 Task: Add a signature Gavin Kelly containing With sincere appreciation and best wishes, Gavin Kelly to email address softage.8@softage.net and add a folder Beauty
Action: Mouse moved to (318, 556)
Screenshot: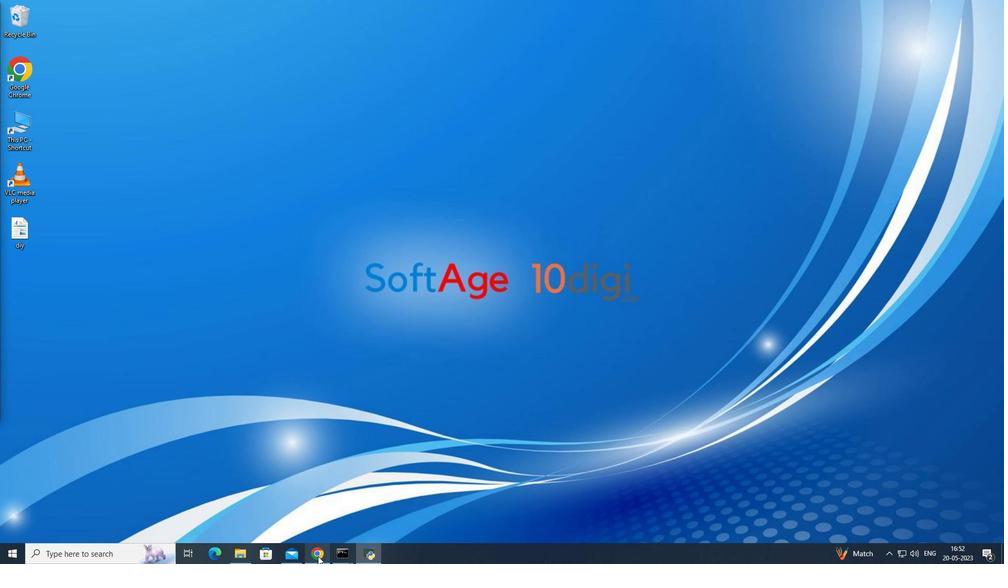 
Action: Mouse pressed left at (318, 556)
Screenshot: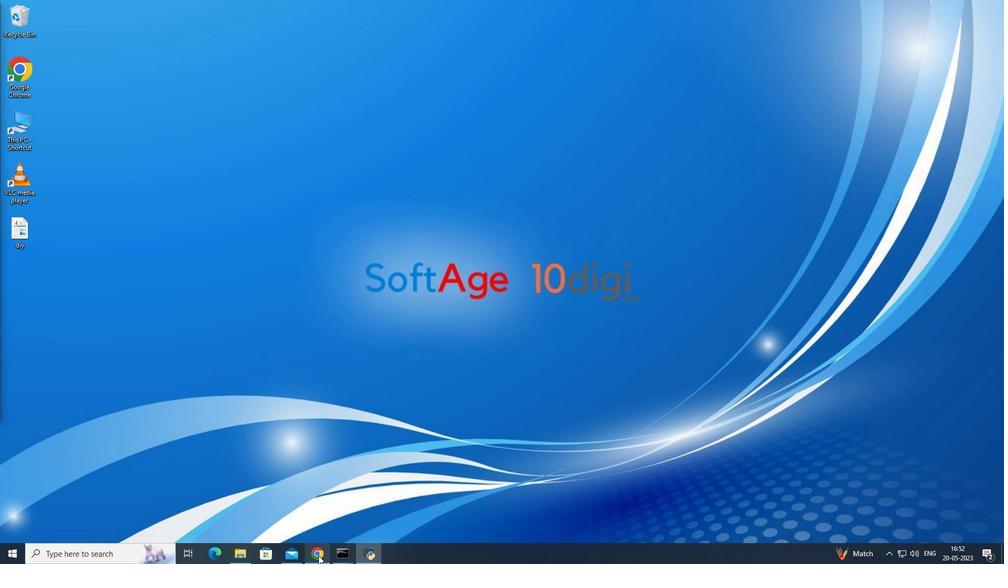 
Action: Mouse moved to (87, 92)
Screenshot: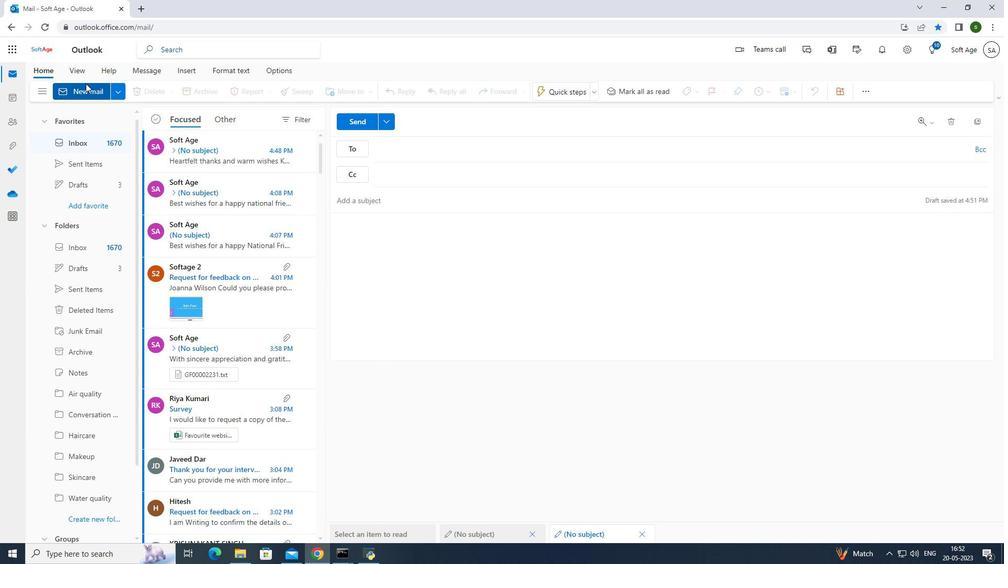 
Action: Mouse pressed left at (87, 92)
Screenshot: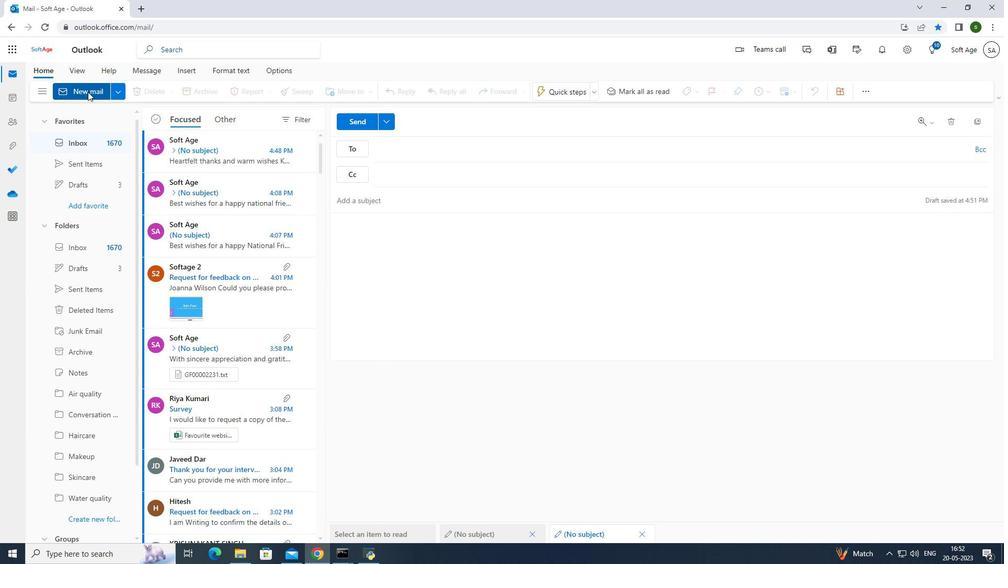 
Action: Mouse moved to (684, 94)
Screenshot: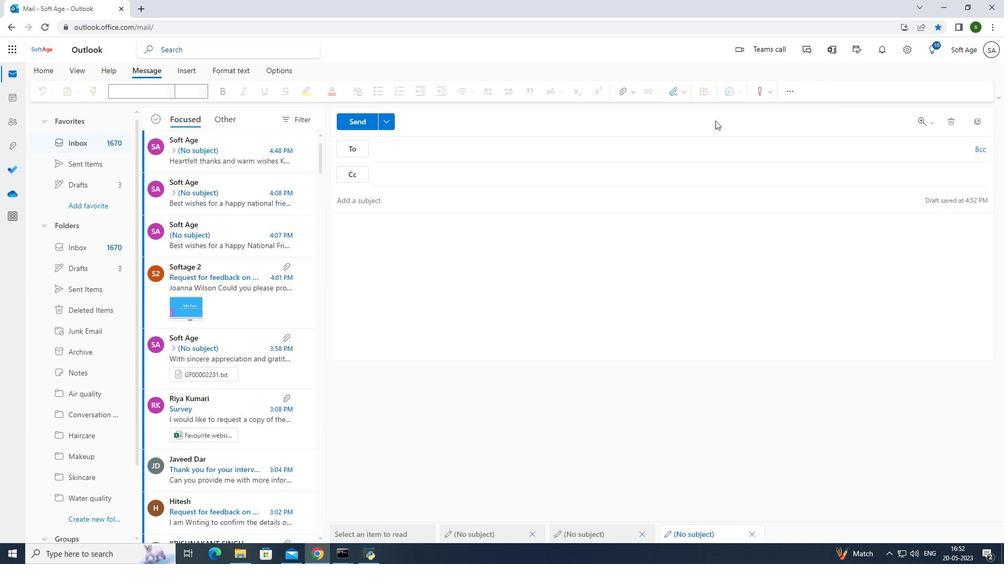 
Action: Mouse pressed left at (684, 94)
Screenshot: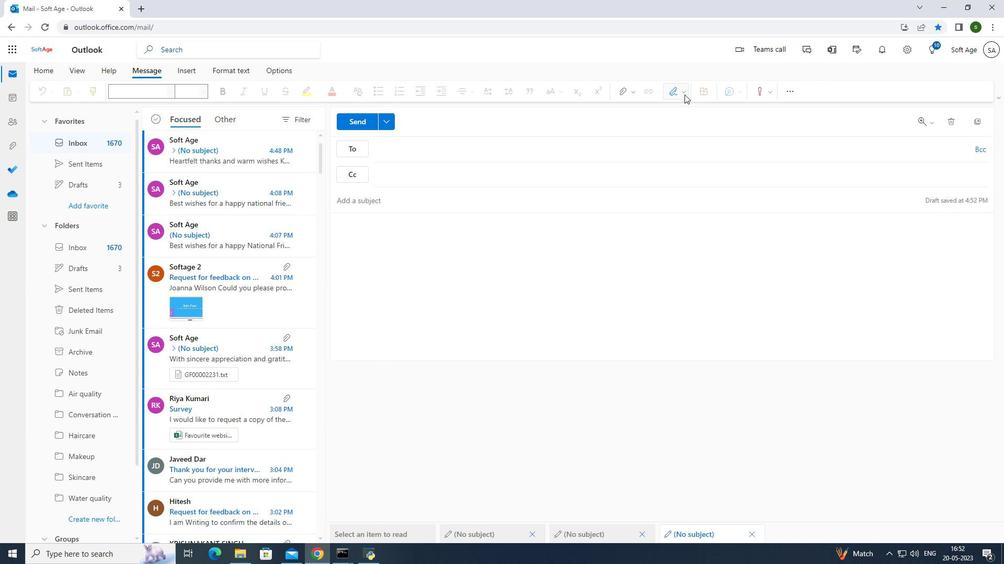 
Action: Mouse moved to (661, 153)
Screenshot: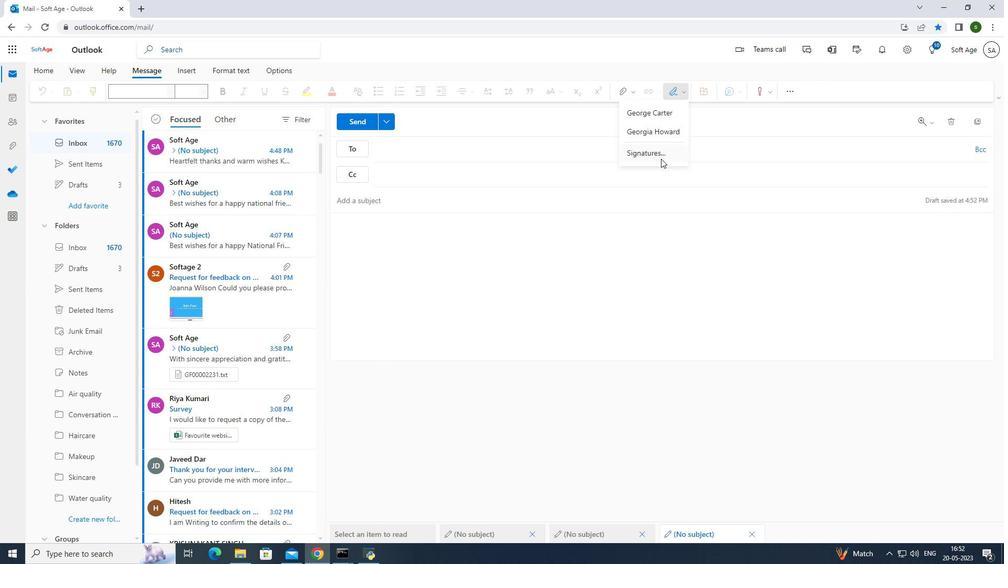 
Action: Mouse pressed left at (661, 153)
Screenshot: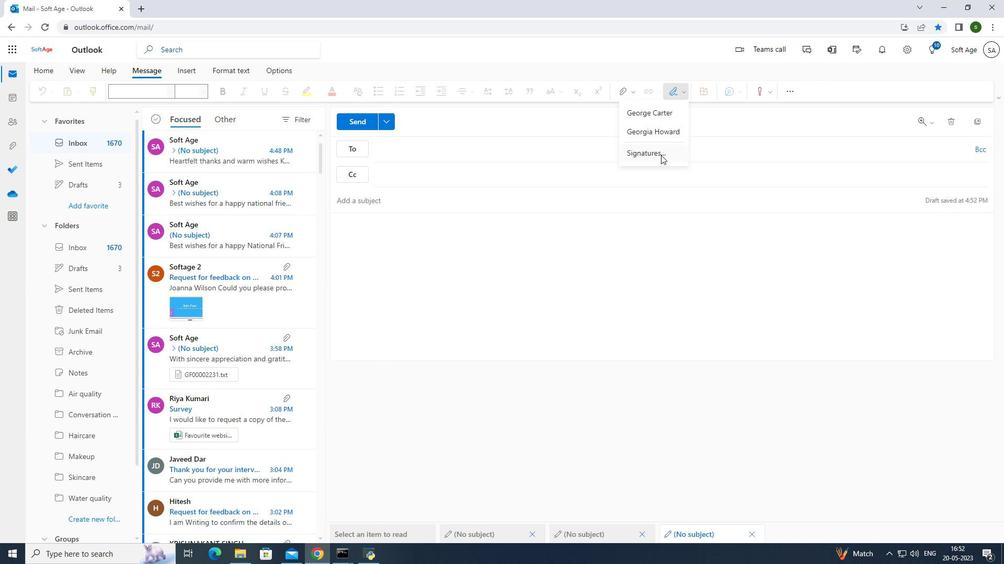 
Action: Mouse moved to (481, 174)
Screenshot: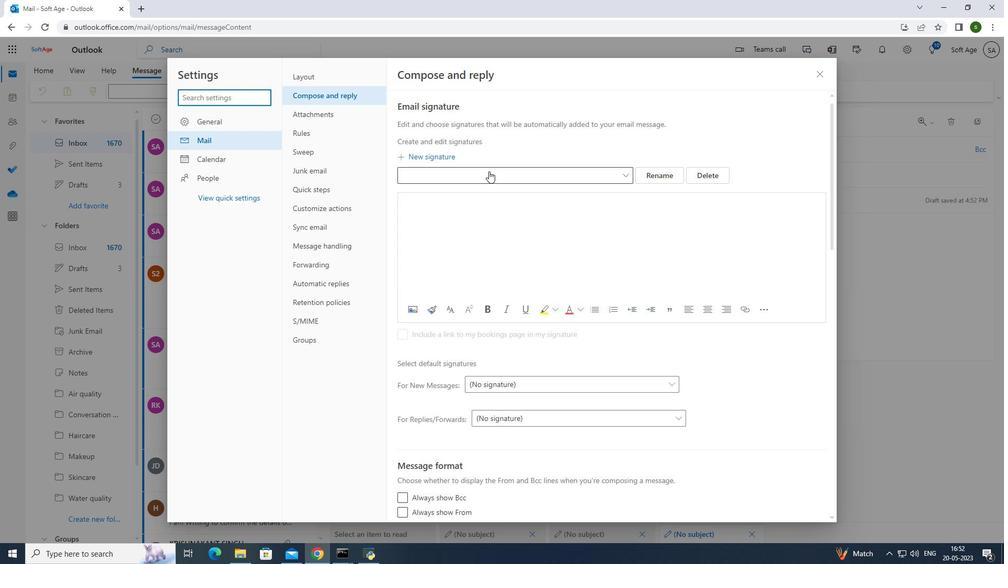 
Action: Mouse pressed left at (481, 174)
Screenshot: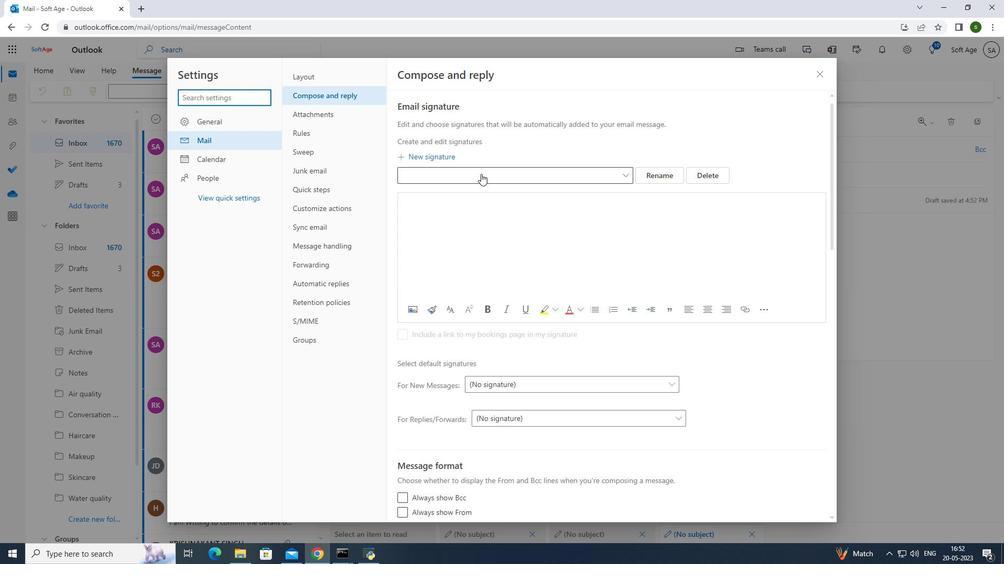 
Action: Mouse moved to (480, 174)
Screenshot: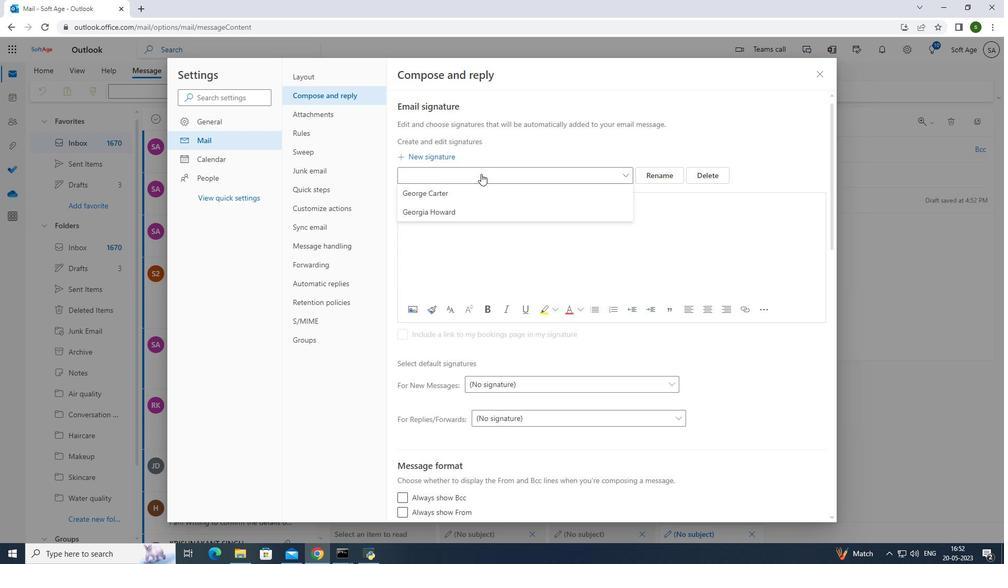 
Action: Key pressed <Key.caps_lock>G<Key.caps_lock>avin<Key.space><Key.caps_lock>K
Screenshot: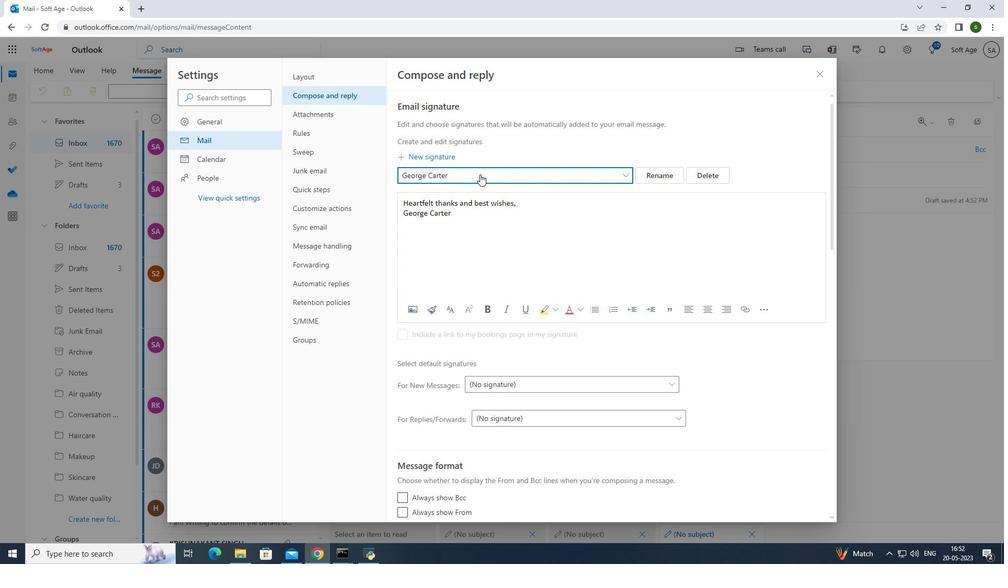 
Action: Mouse moved to (650, 178)
Screenshot: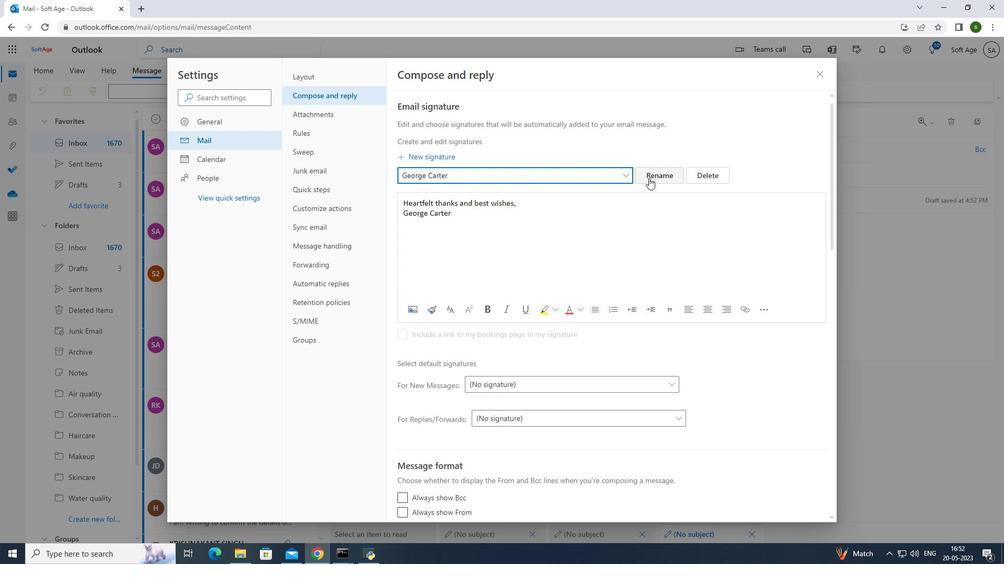 
Action: Mouse pressed left at (650, 178)
Screenshot: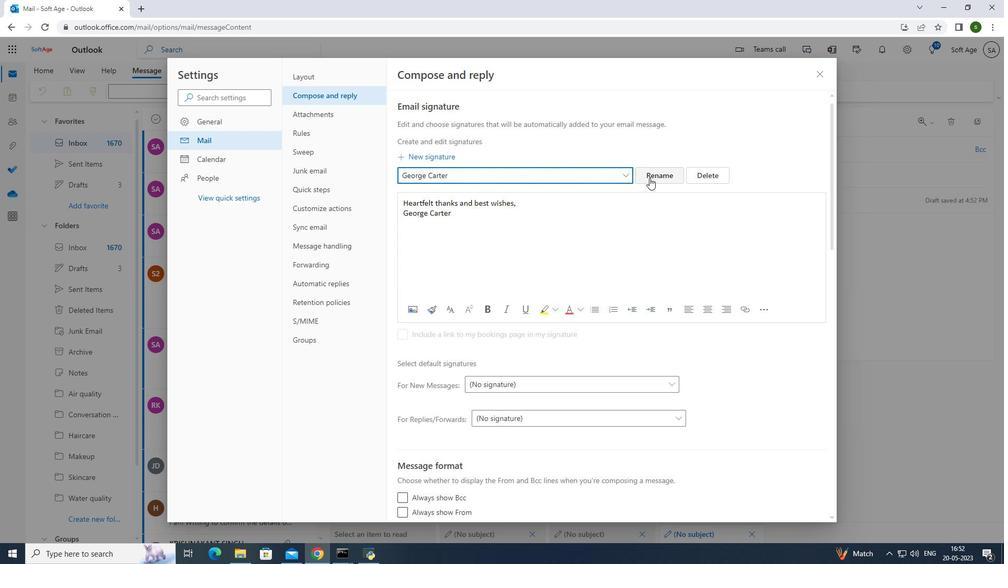 
Action: Mouse moved to (493, 177)
Screenshot: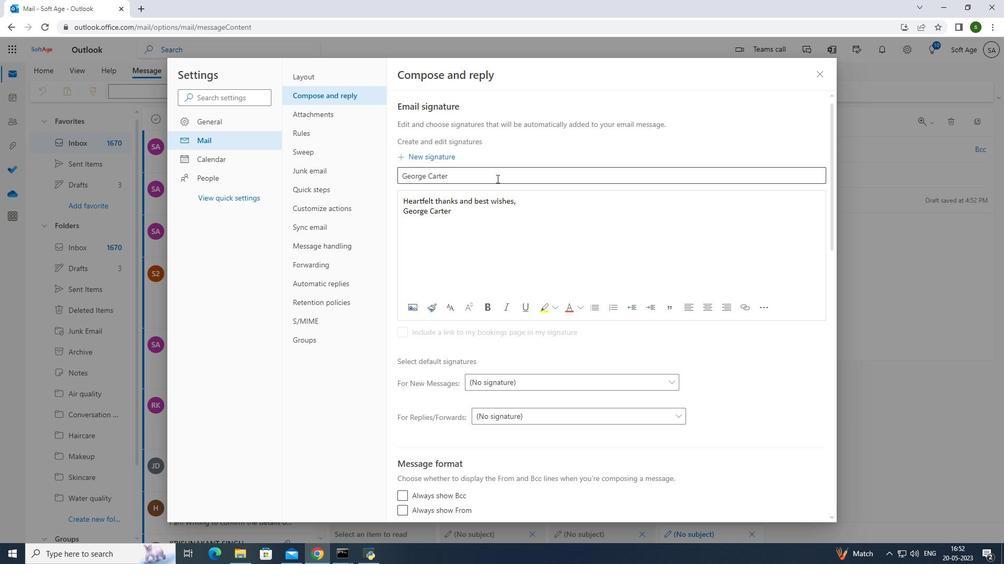 
Action: Mouse pressed left at (493, 177)
Screenshot: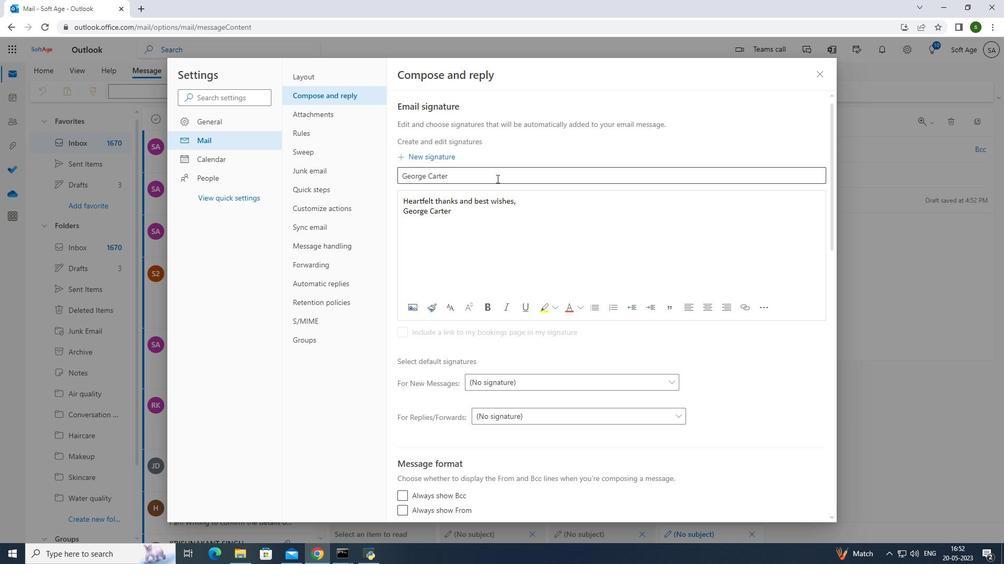 
Action: Mouse moved to (392, 175)
Screenshot: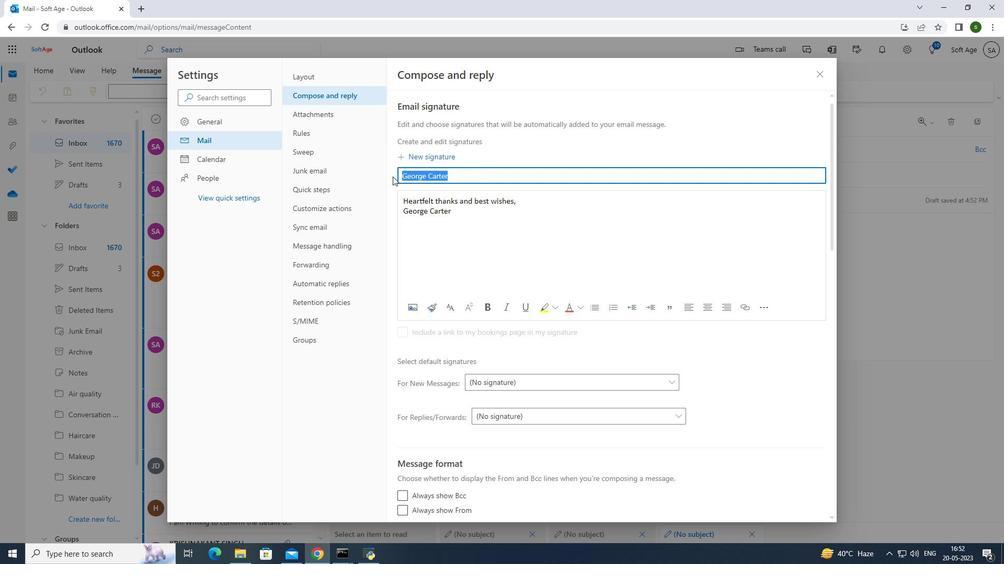 
Action: Key pressed <Key.caps_lock>g<Key.caps_lock><Key.backspace>G<Key.caps_lock>avin<Key.space>k<Key.caps_lock>ELLY<Key.backspace><Key.backspace><Key.backspace><Key.backspace><Key.backspace>K<Key.caps_lock>elly
Screenshot: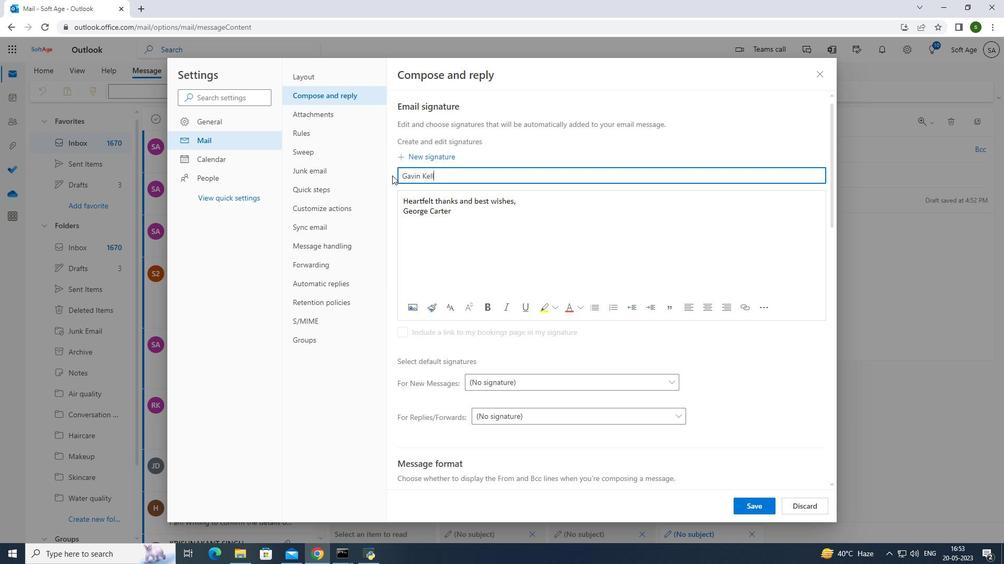 
Action: Mouse moved to (473, 211)
Screenshot: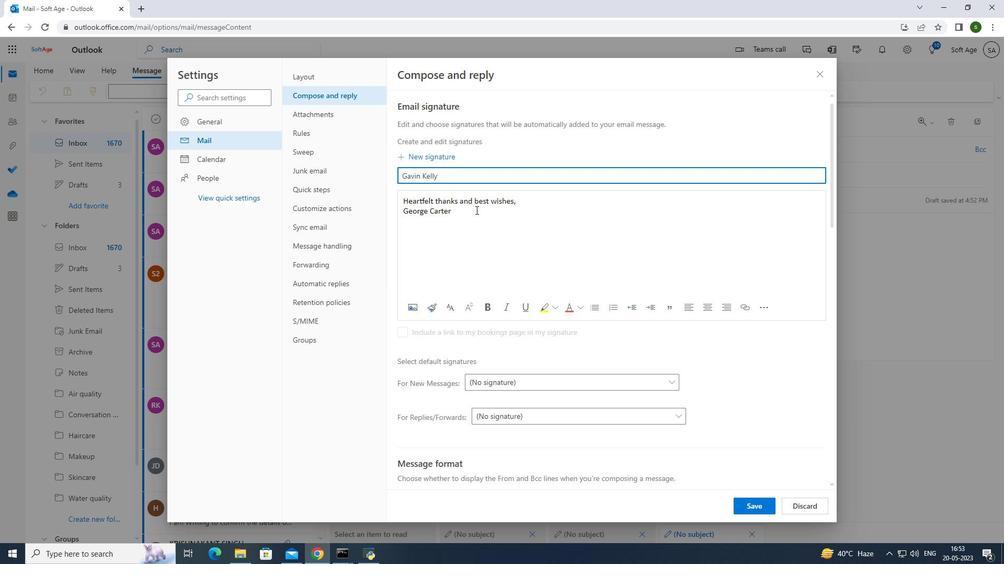 
Action: Mouse pressed left at (474, 211)
Screenshot: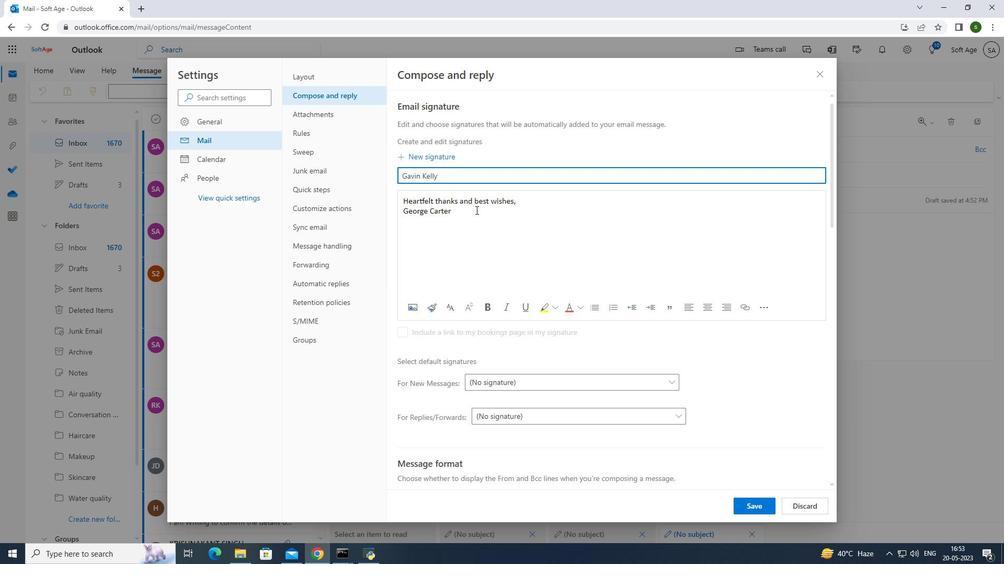 
Action: Mouse moved to (389, 193)
Screenshot: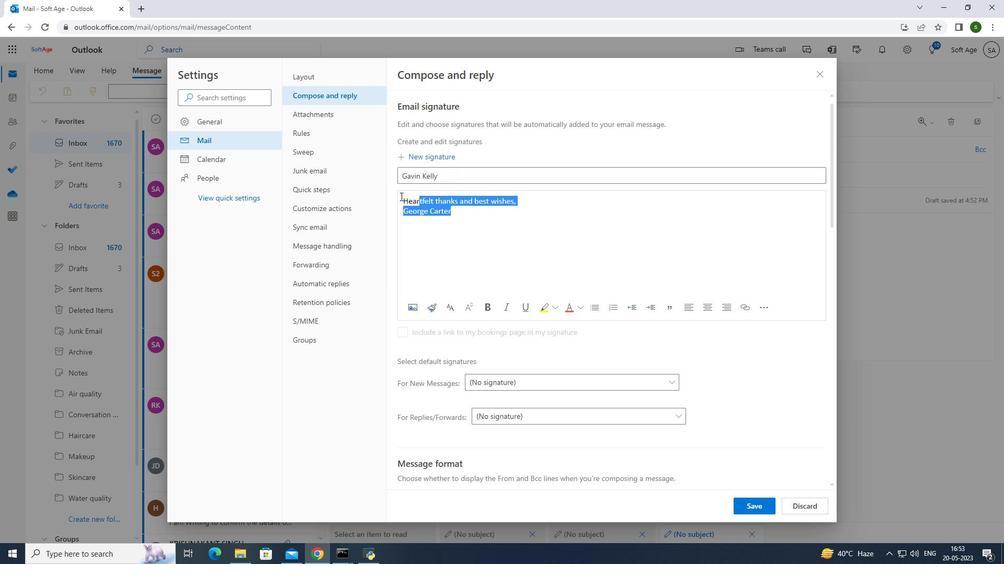 
Action: Key pressed <Key.backspace><Key.caps_lock>W<Key.caps_lock>ith<Key.space><Key.caps_lock>S<Key.caps_lock>incere<Key.space>appreciation<Key.space>and<Key.space>best<Key.space>wishes,<Key.enter><Key.caps_lock>G<Key.caps_lock>avin<Key.space><Key.caps_lock>K<Key.caps_lock>elly
Screenshot: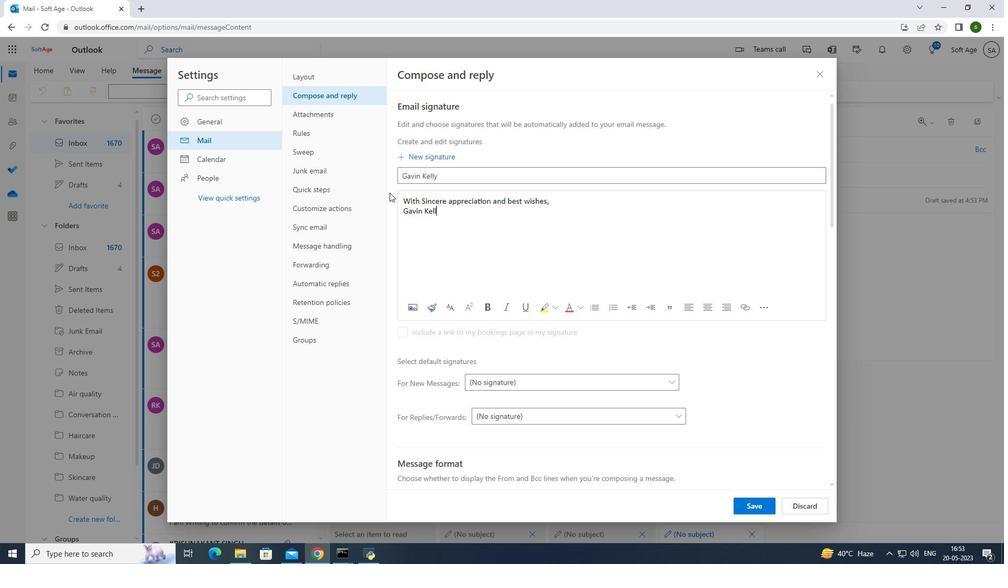 
Action: Mouse moved to (757, 511)
Screenshot: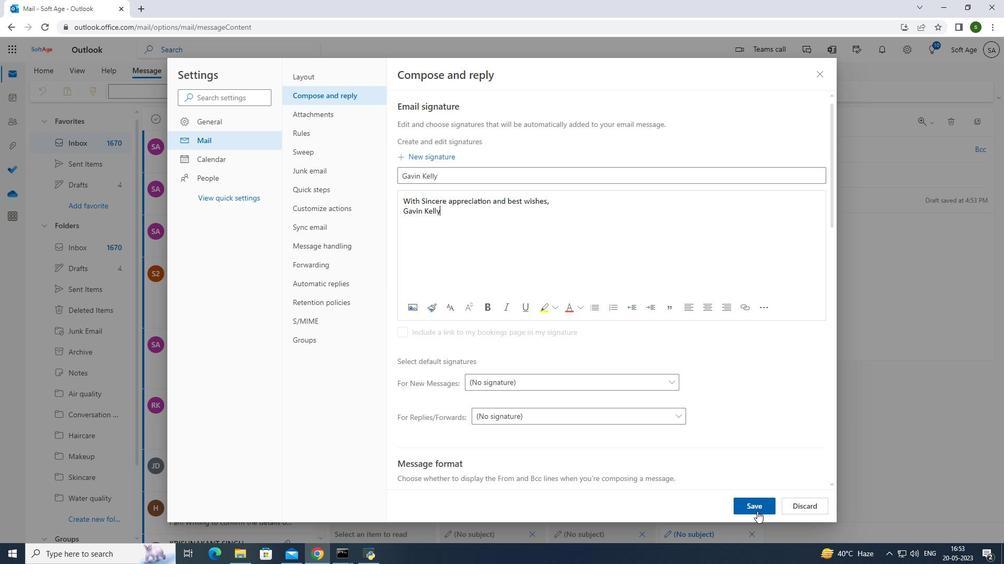 
Action: Mouse pressed left at (757, 511)
Screenshot: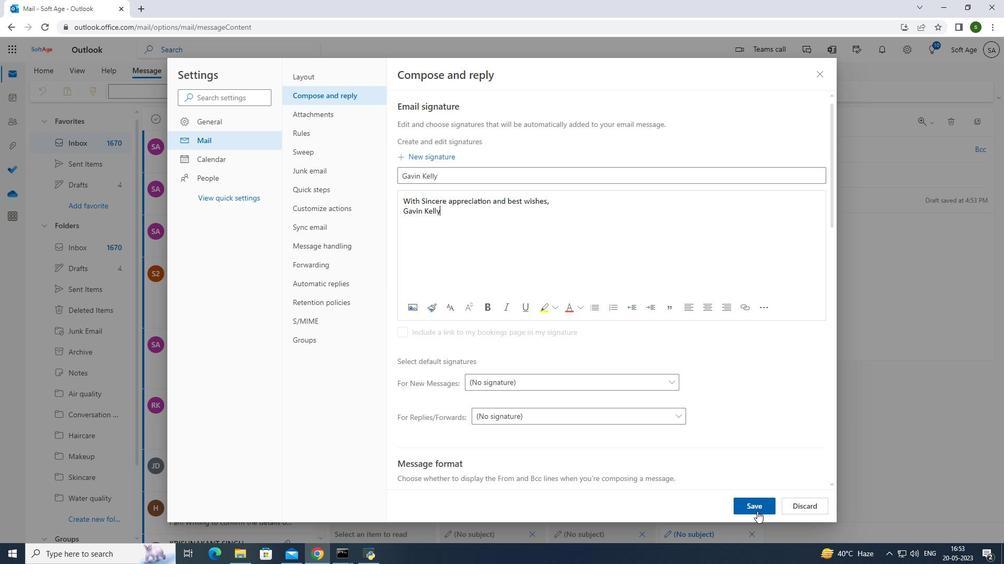 
Action: Mouse moved to (816, 72)
Screenshot: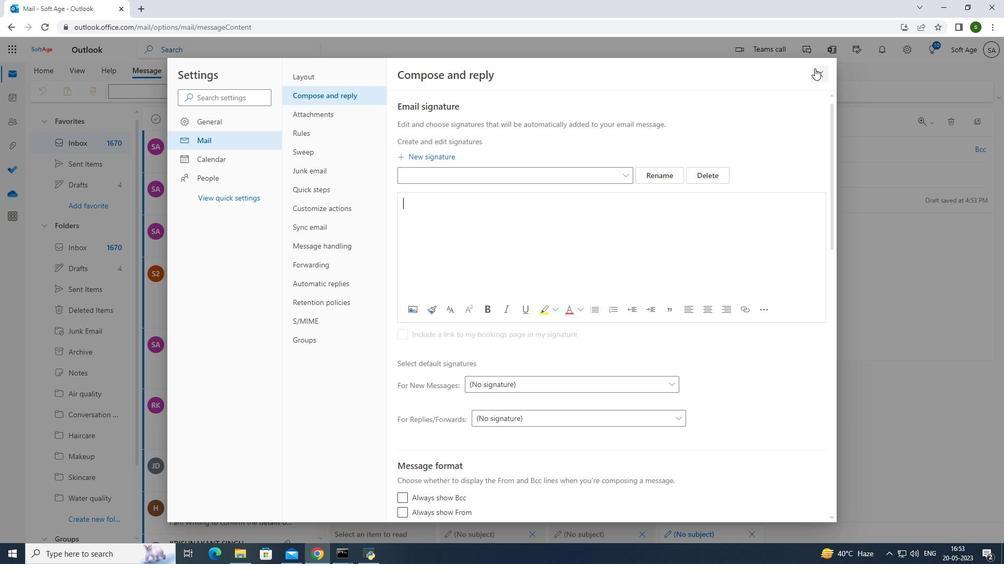 
Action: Mouse pressed left at (816, 72)
Screenshot: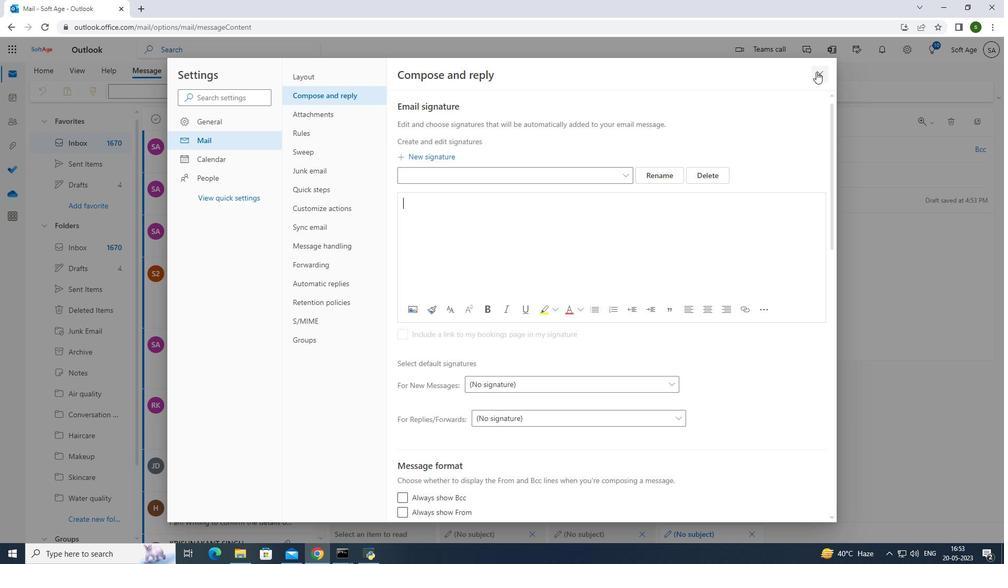 
Action: Mouse moved to (687, 92)
Screenshot: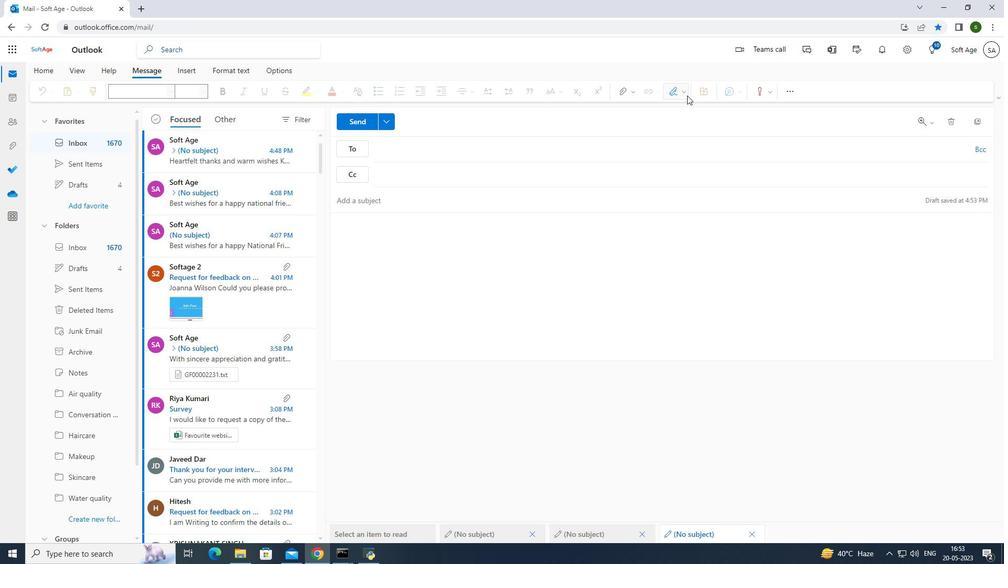 
Action: Mouse pressed left at (687, 92)
Screenshot: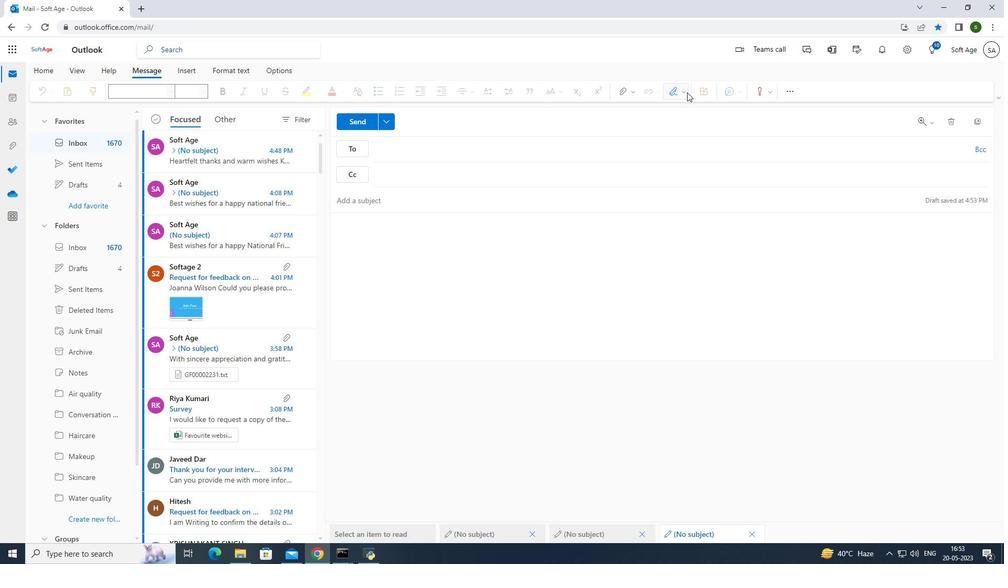 
Action: Mouse moved to (650, 132)
Screenshot: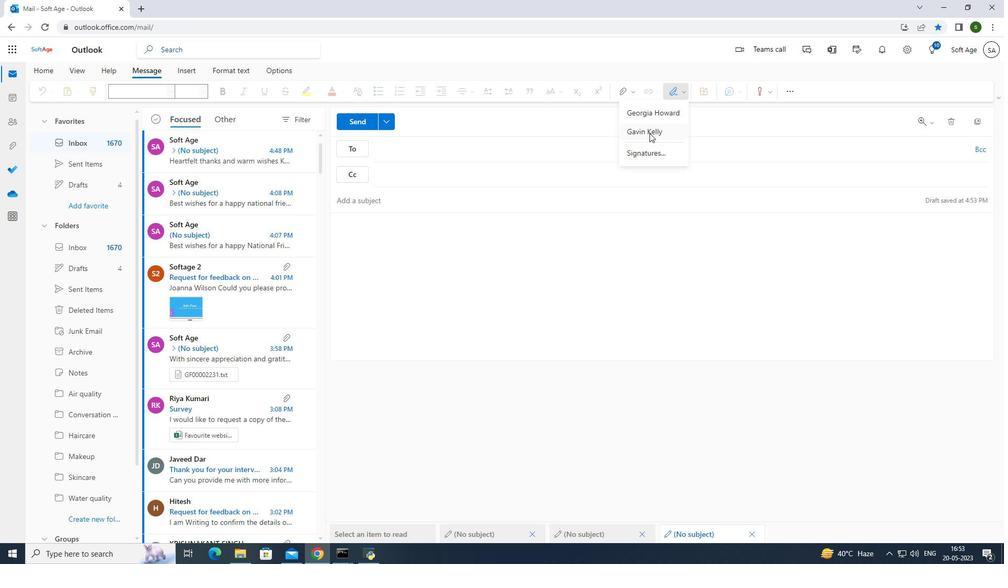 
Action: Mouse pressed left at (650, 132)
Screenshot: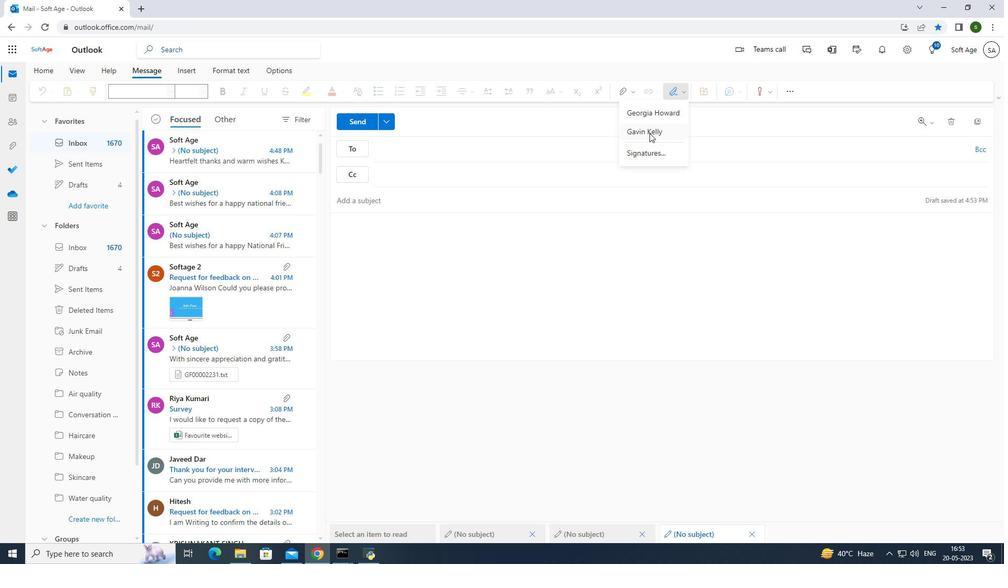 
Action: Mouse moved to (403, 149)
Screenshot: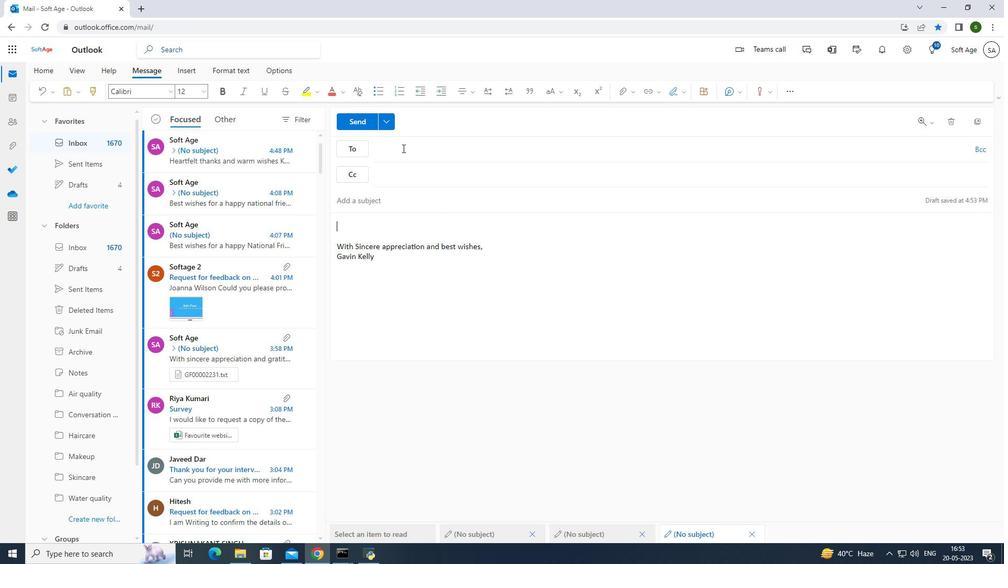 
Action: Mouse pressed left at (403, 149)
Screenshot: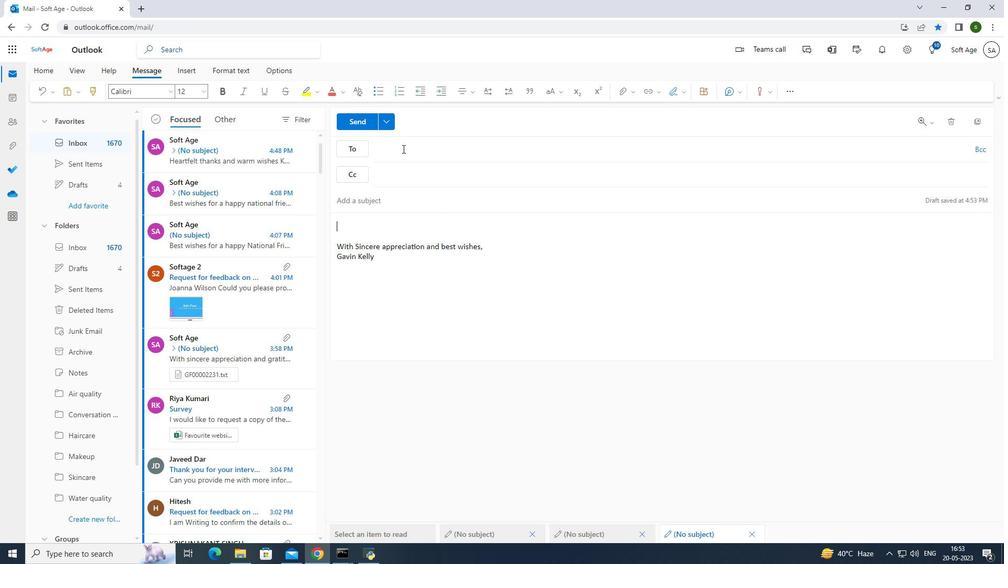
Action: Key pressed softage.8<Key.shift>@softage.net
Screenshot: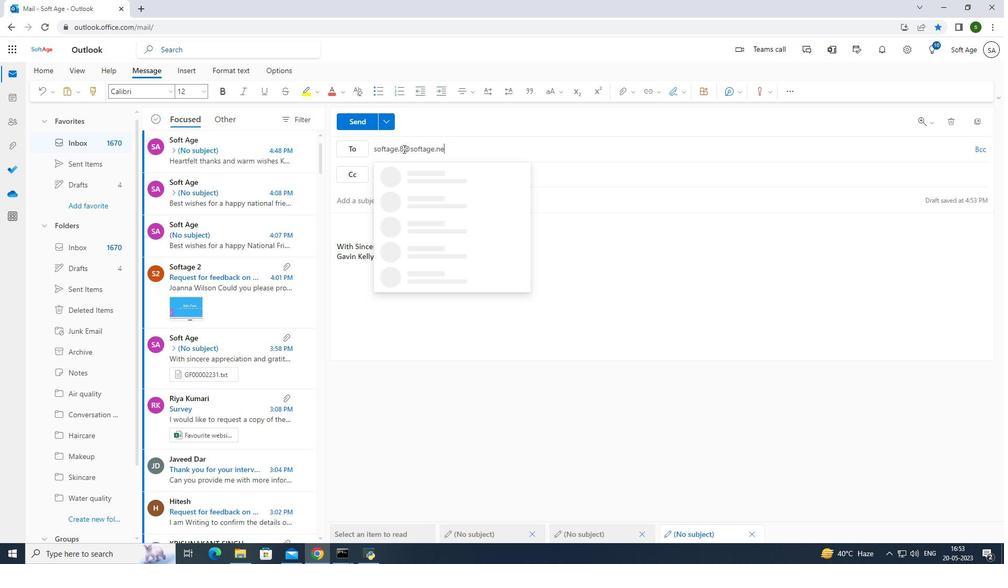 
Action: Mouse moved to (401, 173)
Screenshot: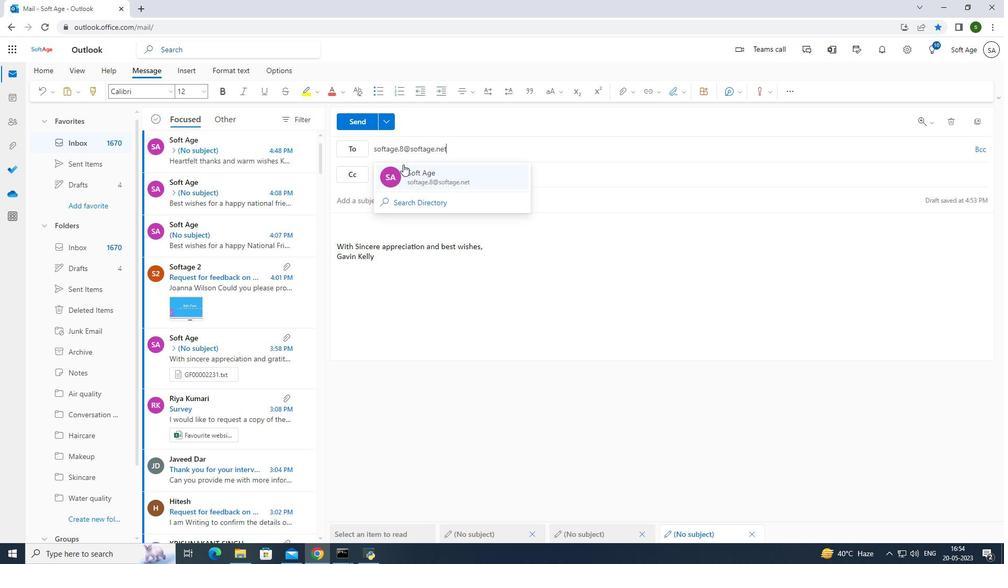 
Action: Mouse pressed left at (401, 173)
Screenshot: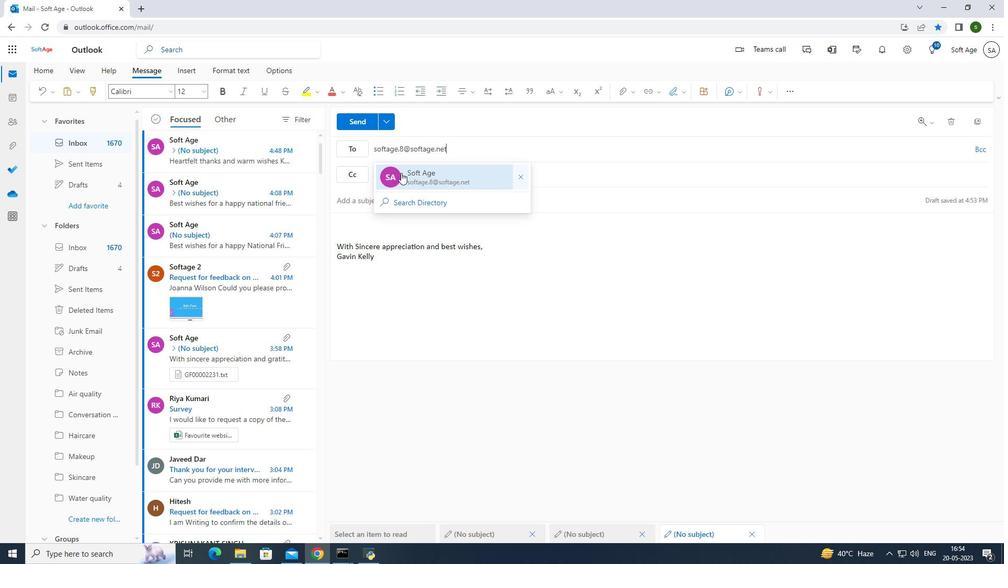 
Action: Mouse moved to (339, 246)
Screenshot: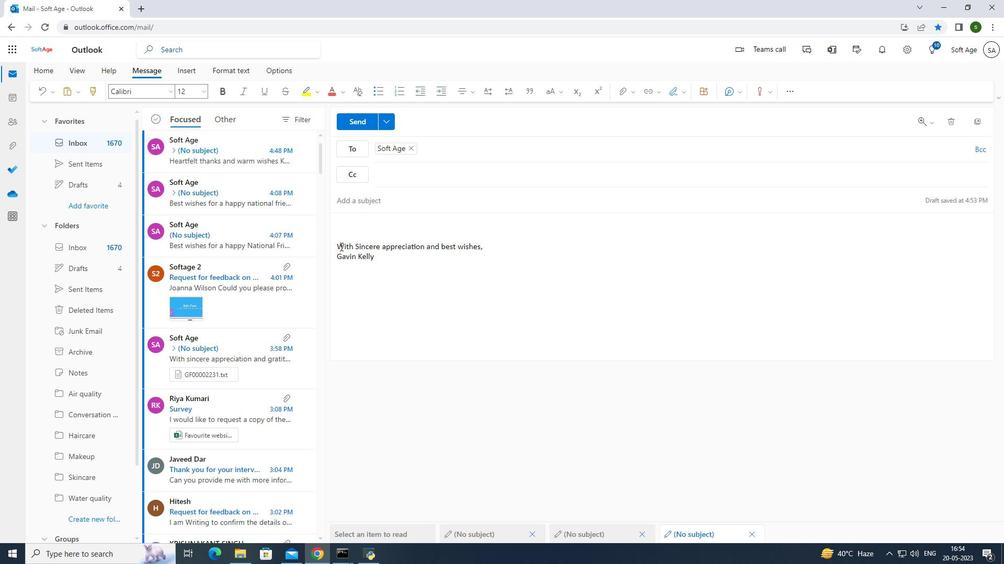 
Action: Mouse pressed left at (339, 246)
Screenshot: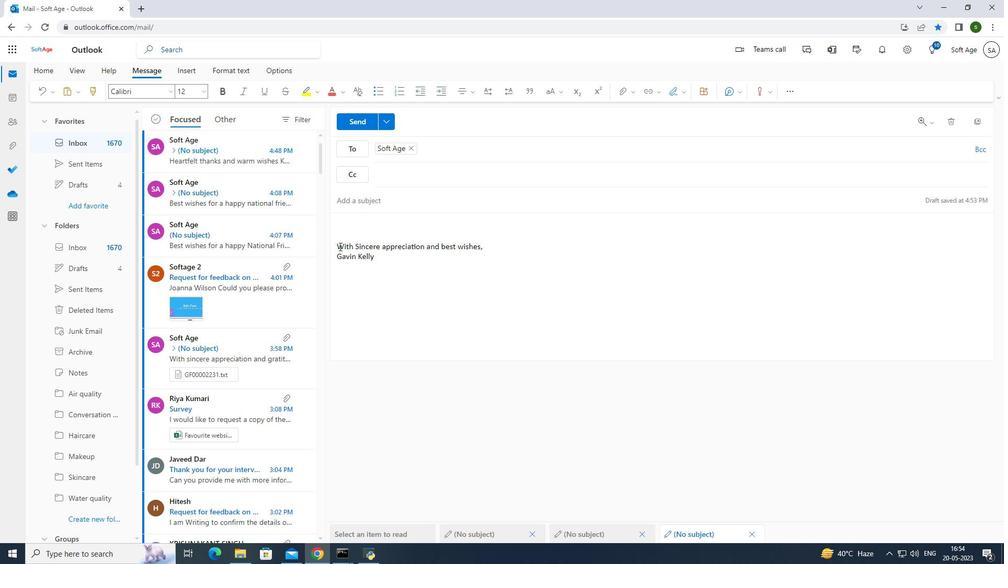 
Action: Mouse moved to (358, 237)
Screenshot: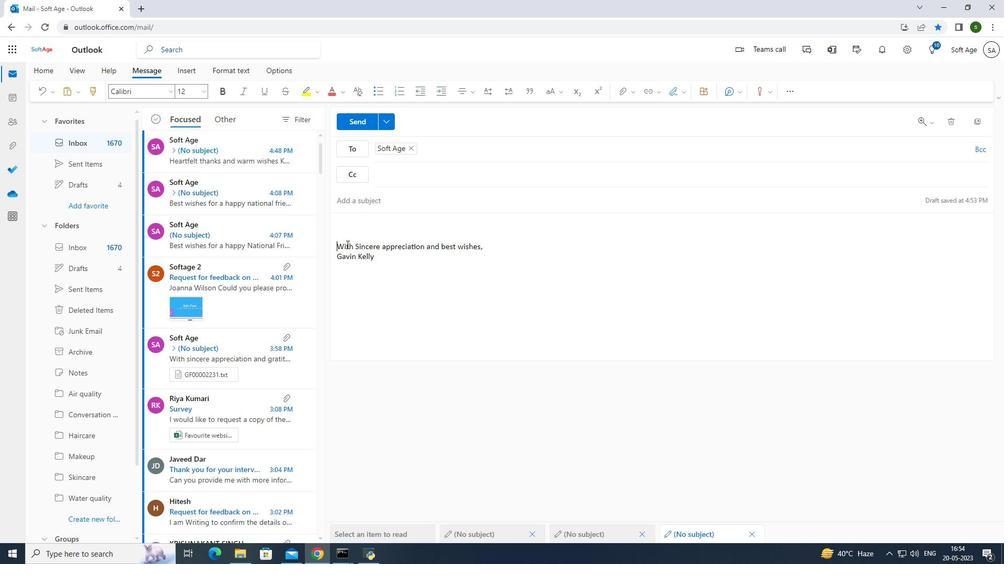 
Action: Key pressed <Key.backspace><Key.backspace>
Screenshot: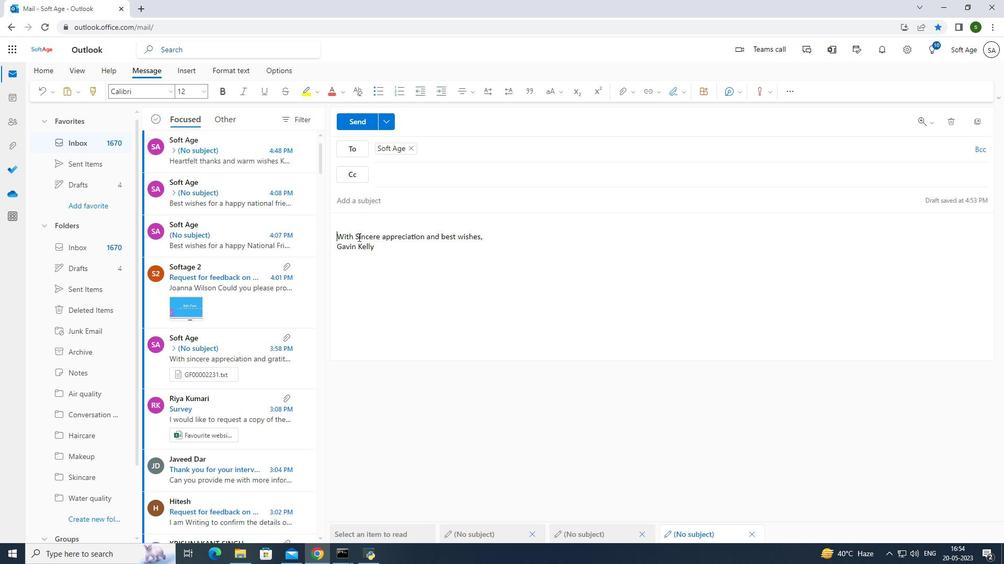 
Action: Mouse moved to (107, 519)
Screenshot: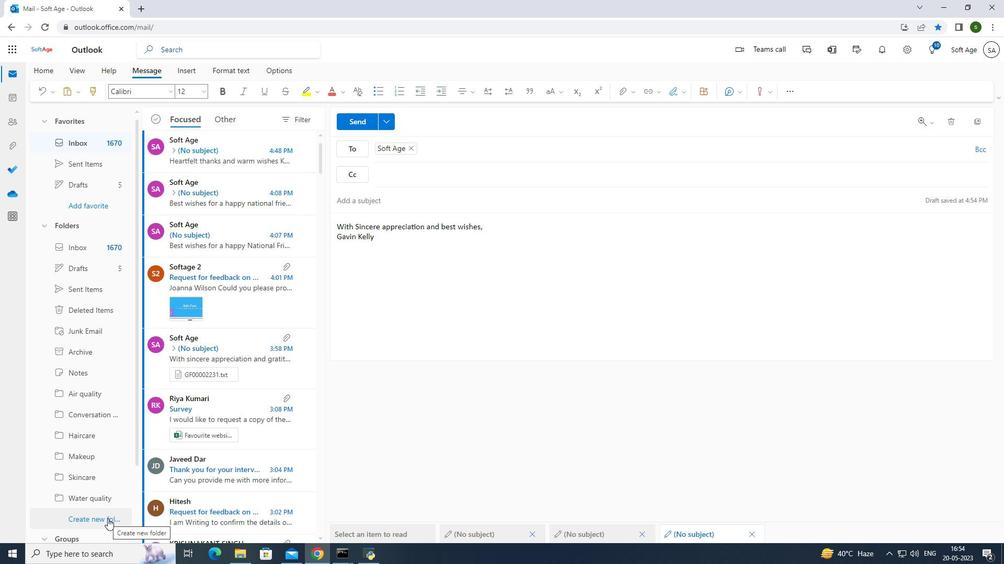 
Action: Mouse pressed left at (107, 519)
Screenshot: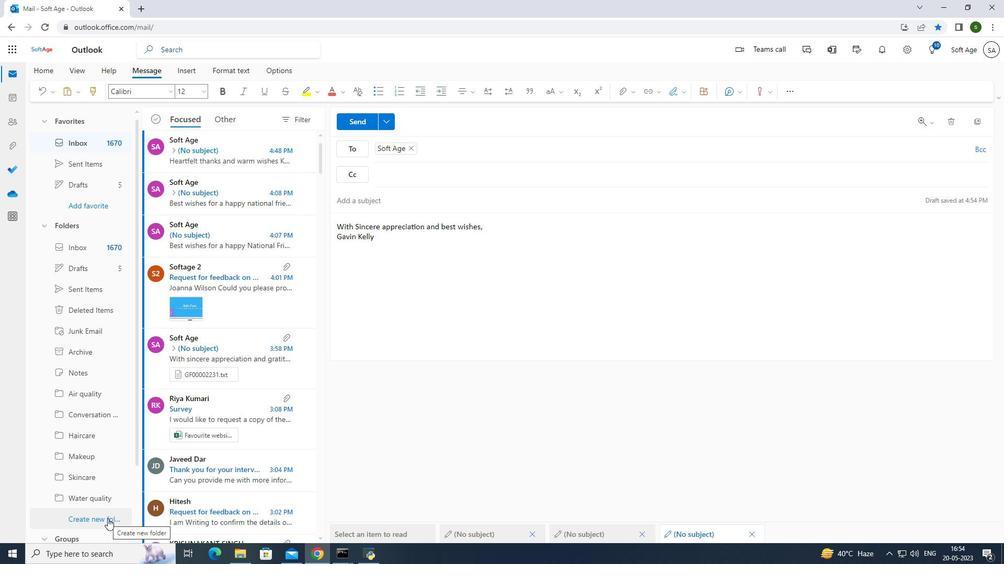 
Action: Mouse moved to (88, 517)
Screenshot: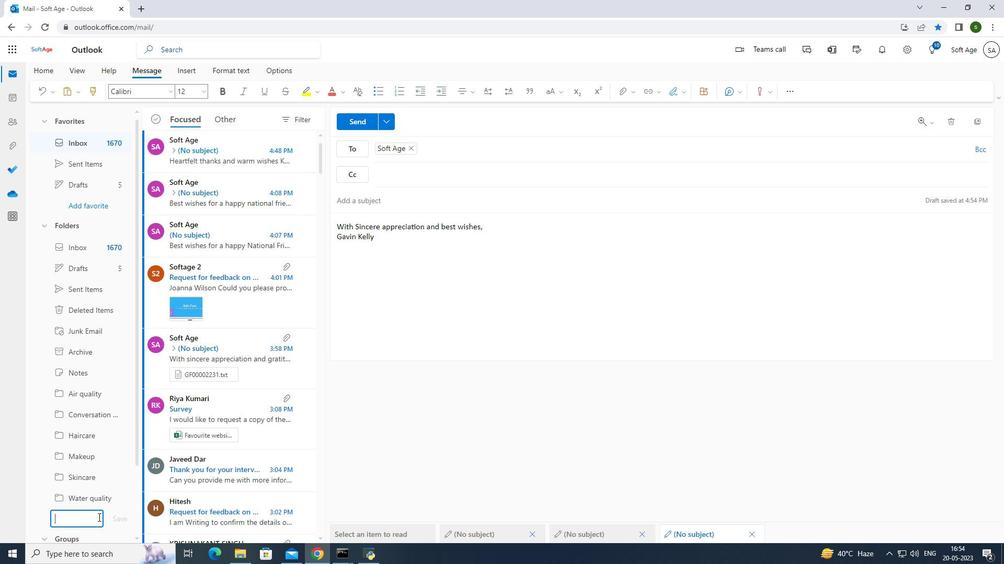 
Action: Mouse pressed left at (88, 517)
Screenshot: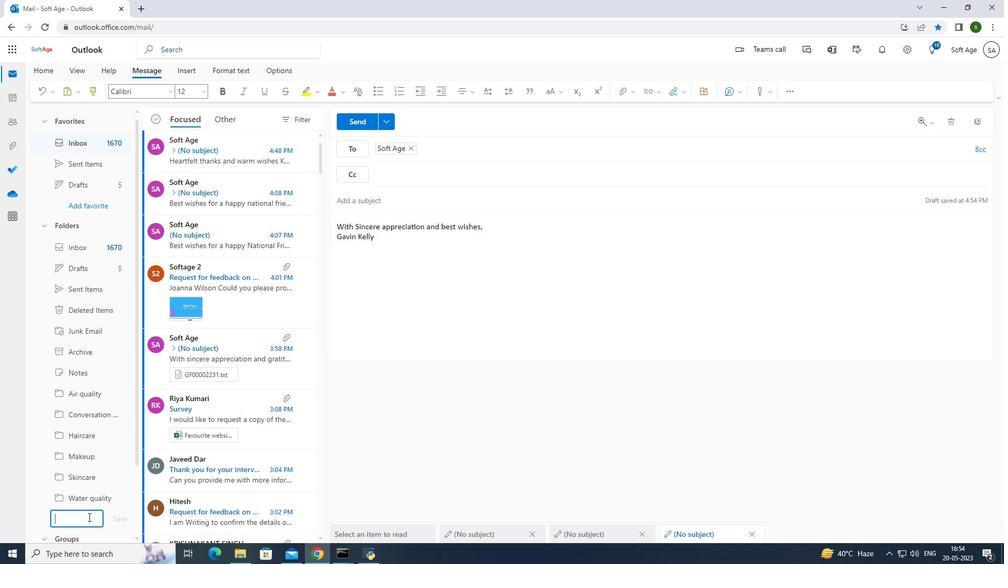 
Action: Key pressed <Key.caps_lock>B<Key.caps_lock>eauty<Key.enter>
Screenshot: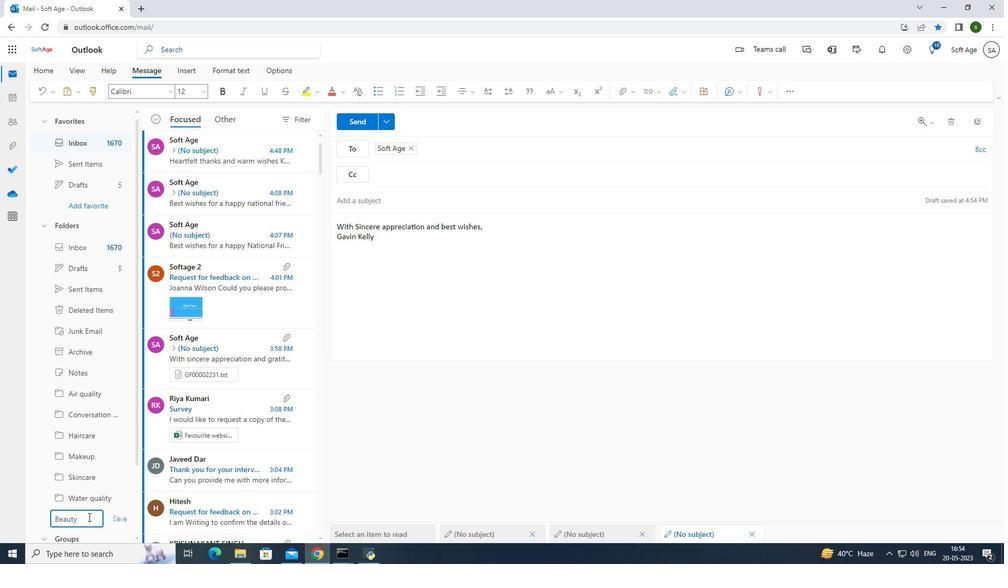 
Action: Mouse moved to (356, 116)
Screenshot: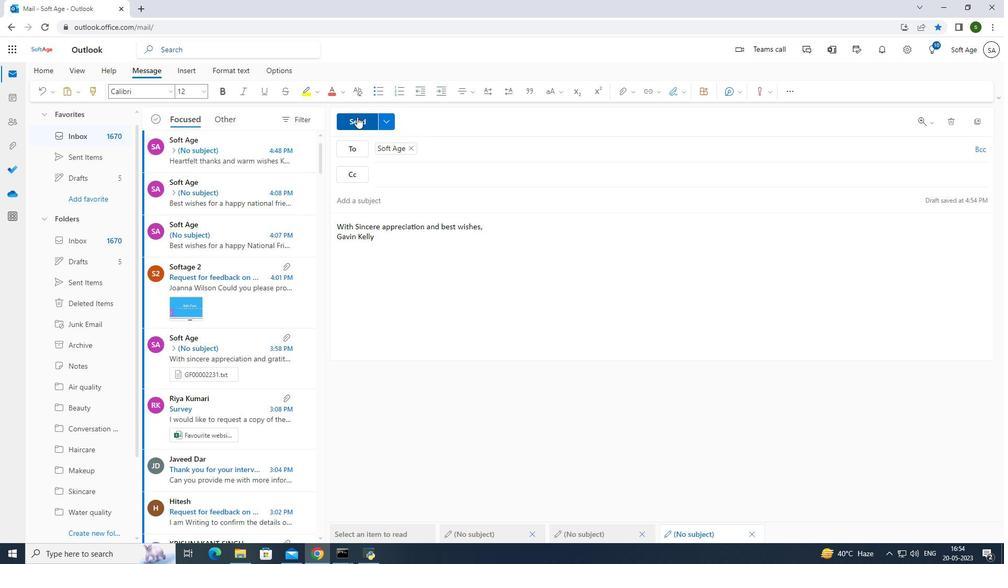 
Action: Mouse pressed left at (356, 116)
Screenshot: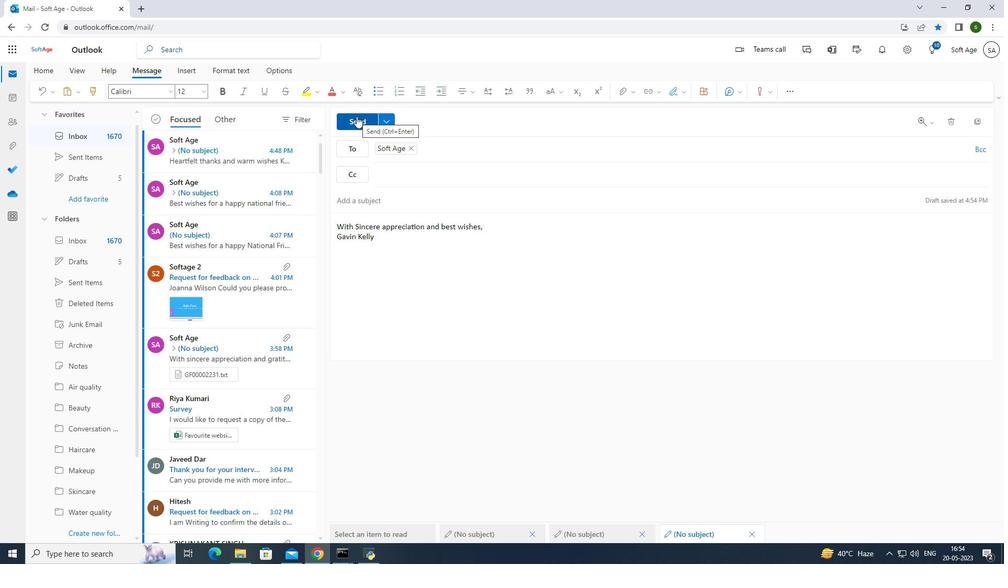 
Action: Mouse moved to (480, 315)
Screenshot: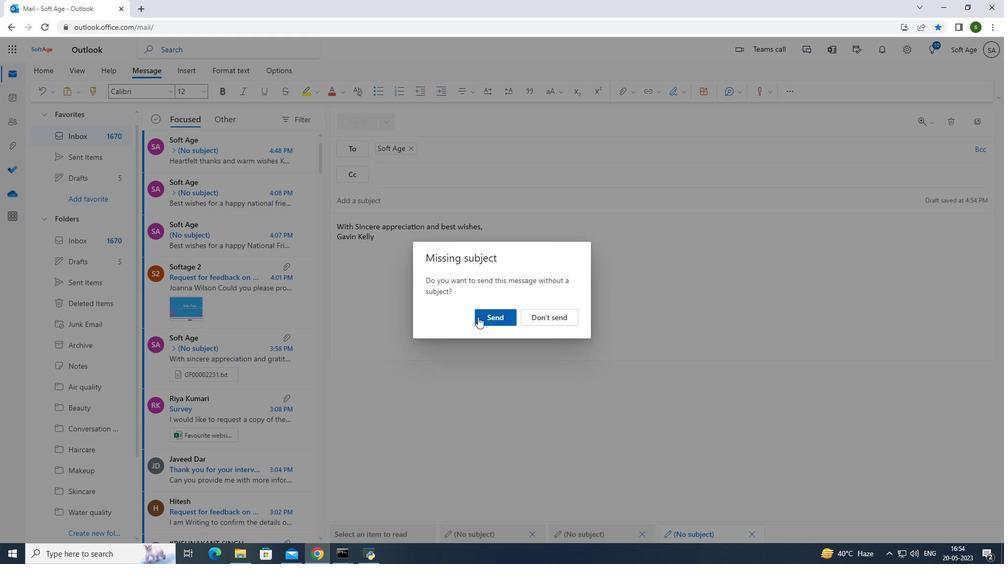 
Action: Mouse pressed left at (480, 315)
Screenshot: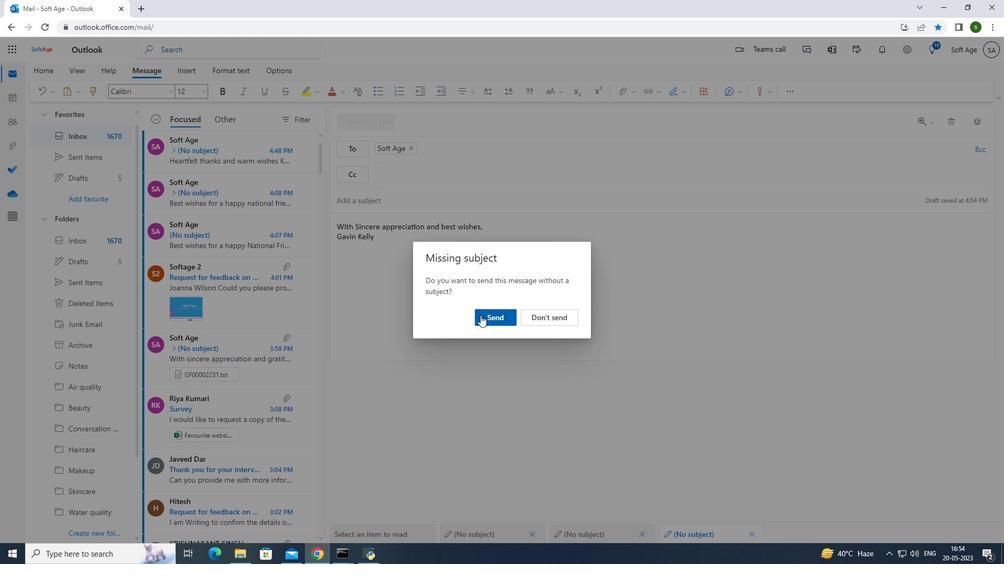 
